 Task: Add Bitchin' Sauce Hatch to the cart.
Action: Mouse moved to (684, 243)
Screenshot: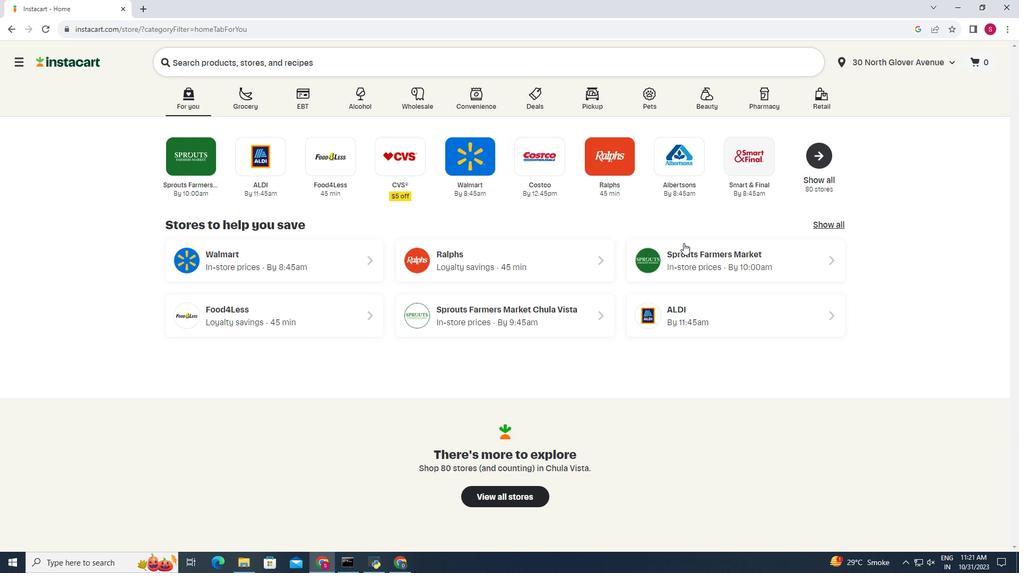 
Action: Mouse pressed left at (684, 243)
Screenshot: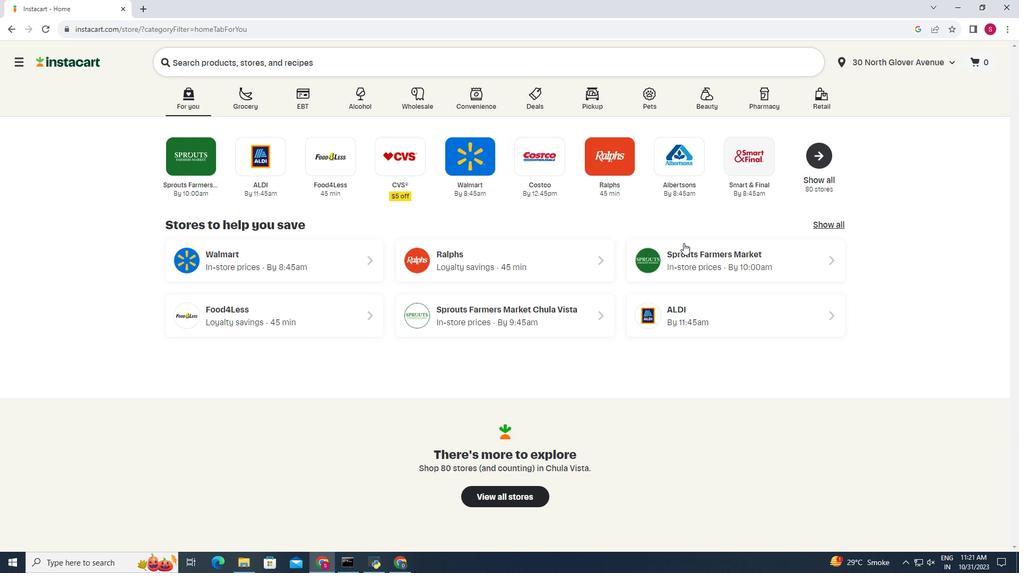 
Action: Mouse moved to (32, 464)
Screenshot: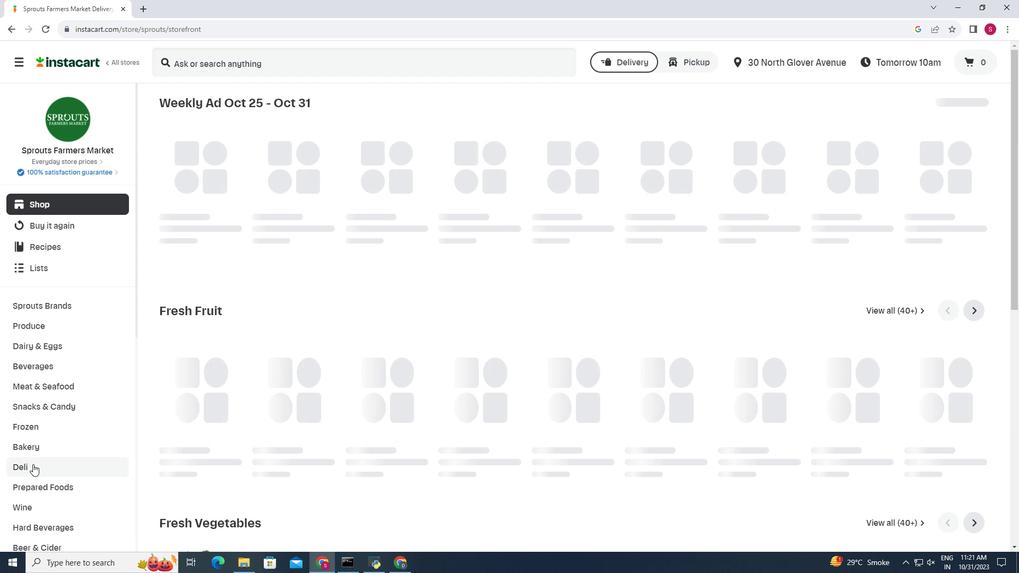 
Action: Mouse pressed left at (32, 464)
Screenshot: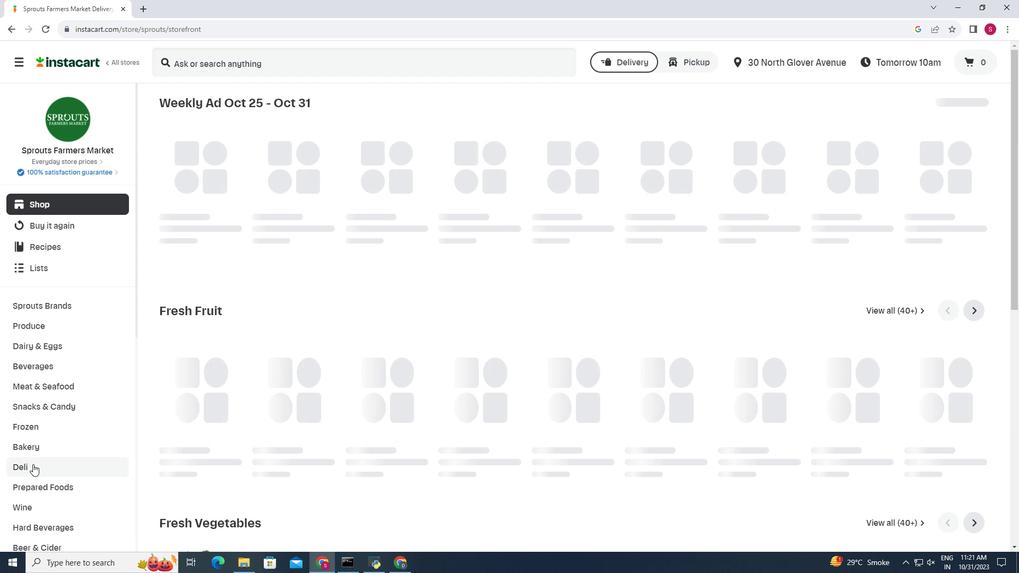 
Action: Mouse moved to (334, 133)
Screenshot: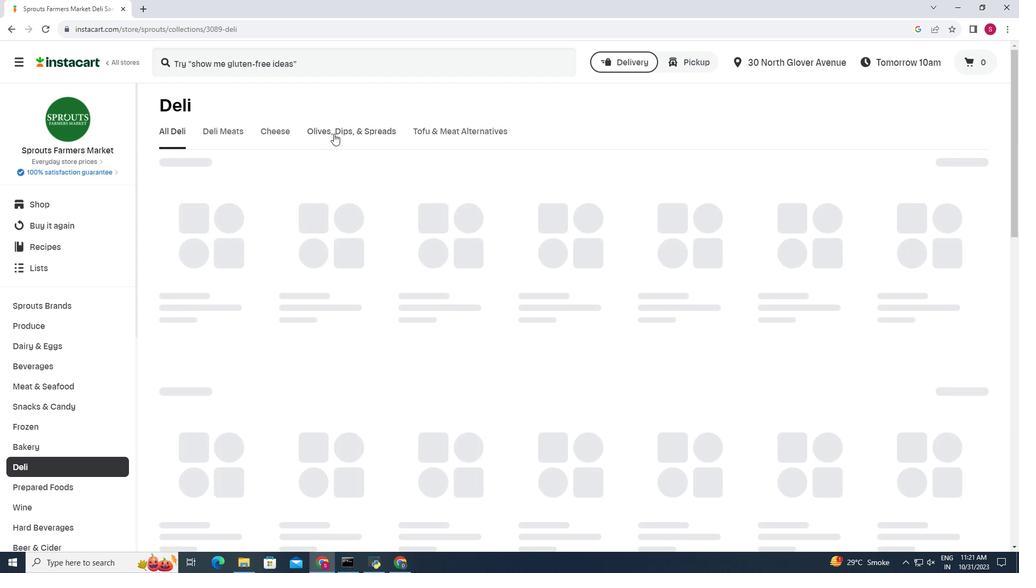
Action: Mouse pressed left at (334, 133)
Screenshot: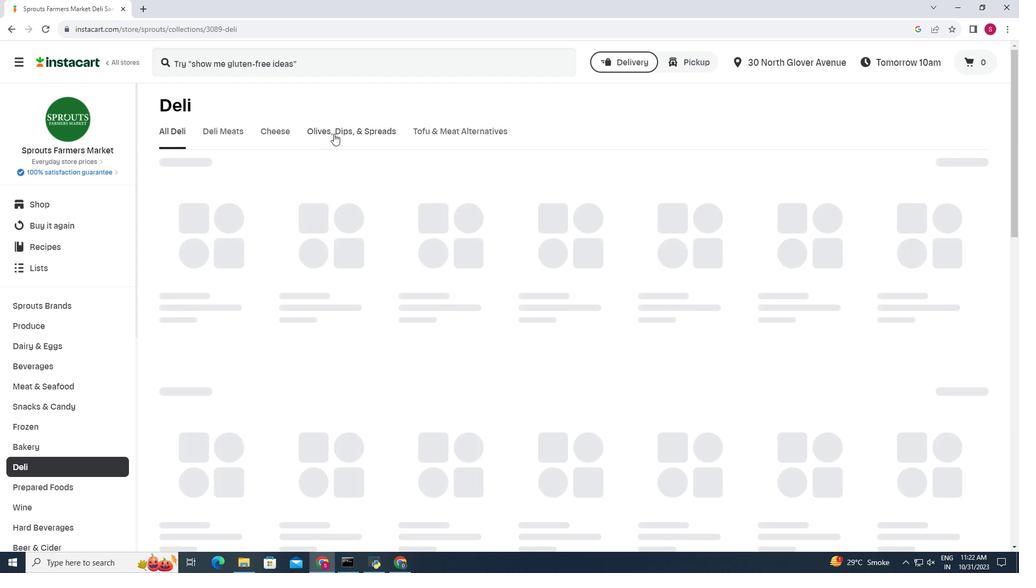 
Action: Mouse moved to (544, 165)
Screenshot: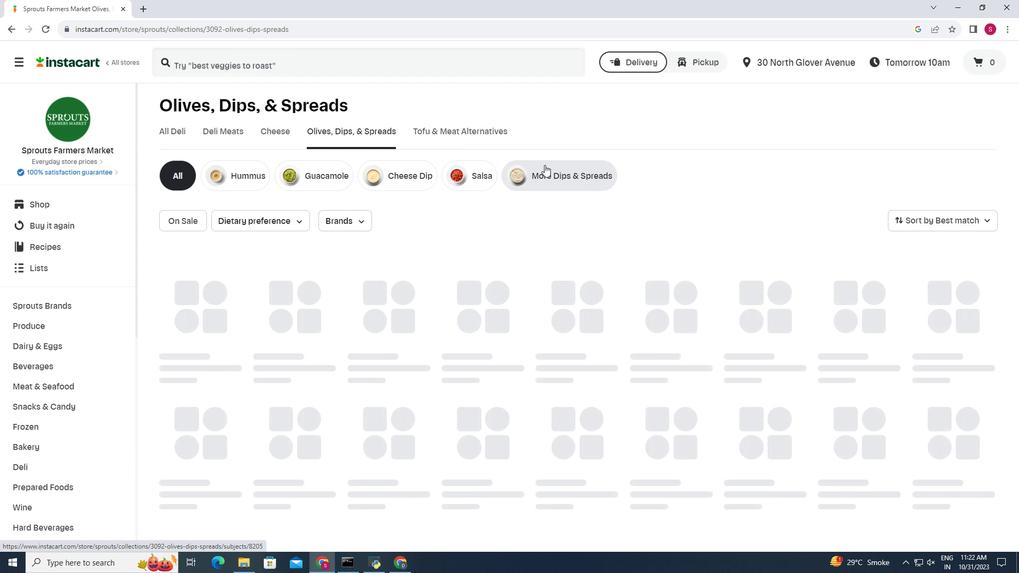 
Action: Mouse pressed left at (544, 165)
Screenshot: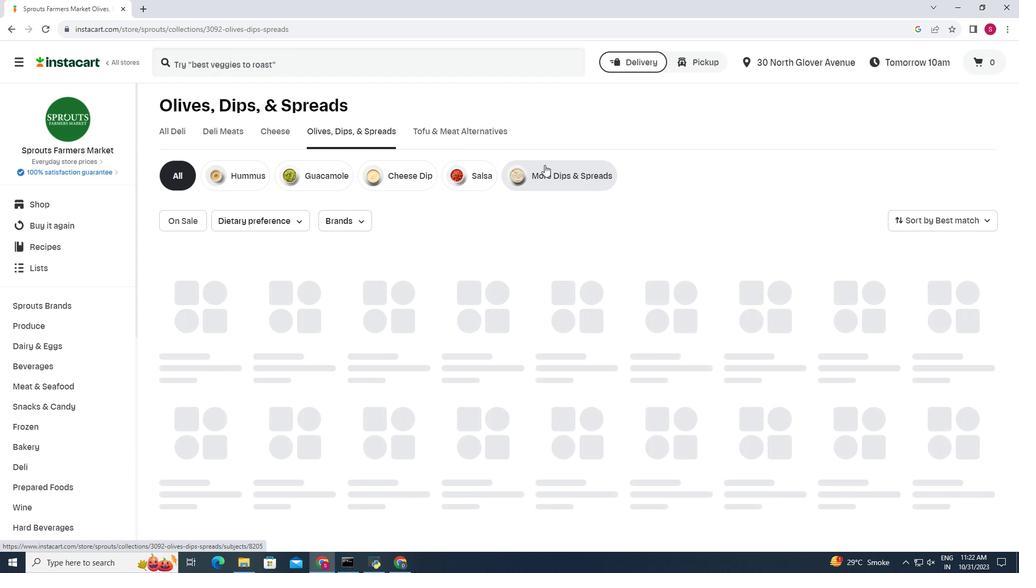 
Action: Mouse moved to (181, 282)
Screenshot: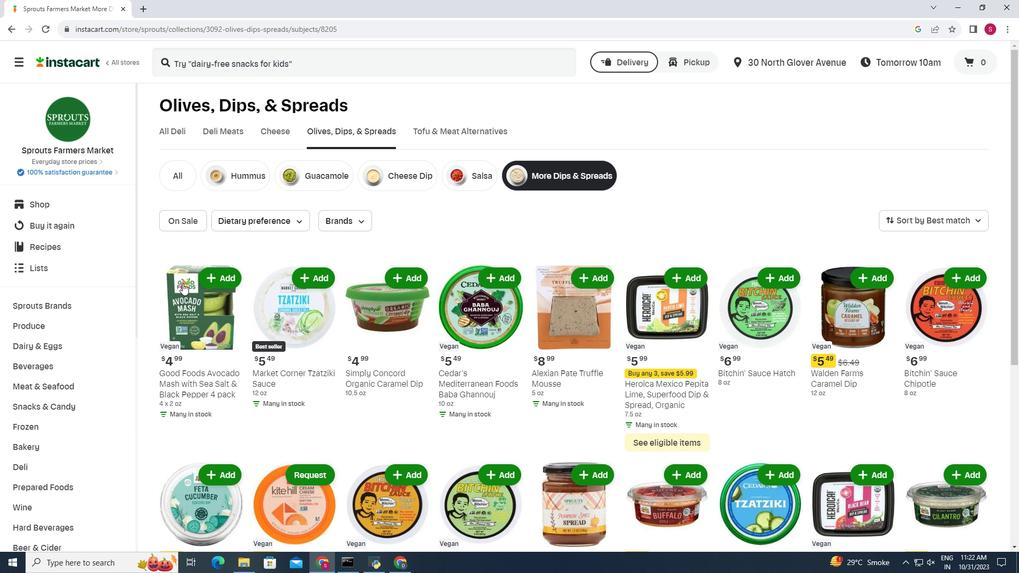 
Action: Mouse scrolled (181, 282) with delta (0, 0)
Screenshot: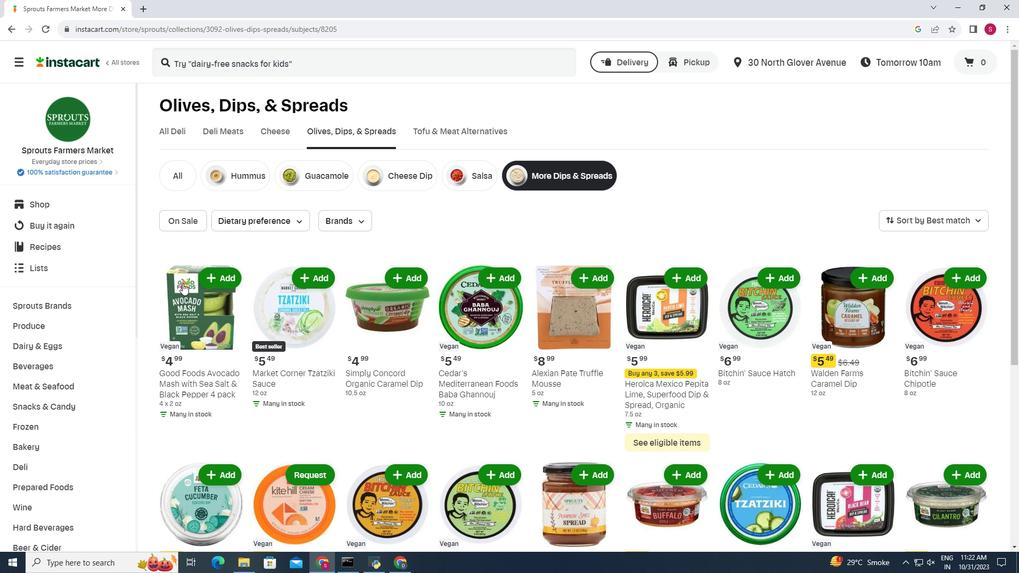 
Action: Mouse moved to (785, 212)
Screenshot: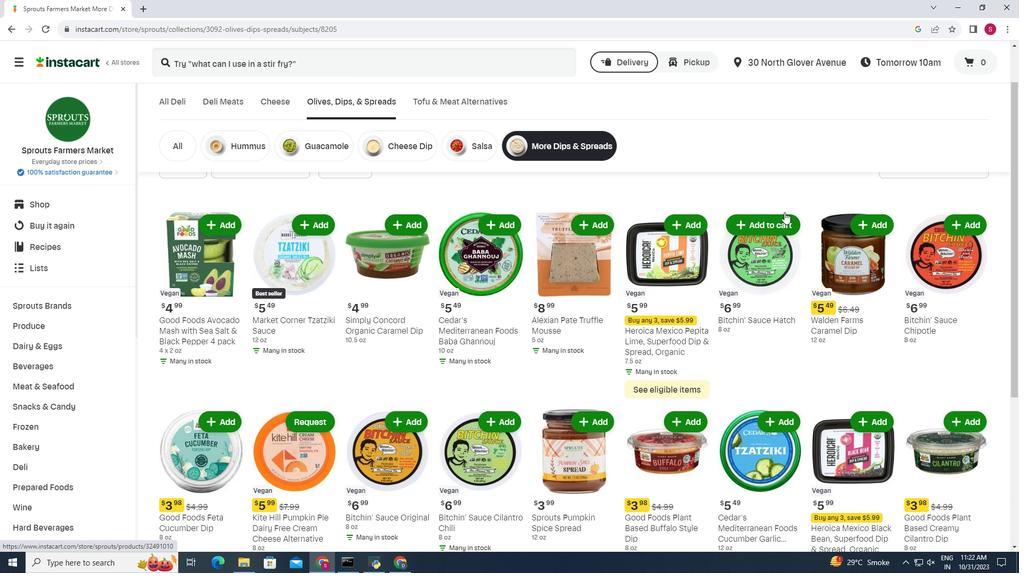 
Action: Mouse pressed left at (785, 212)
Screenshot: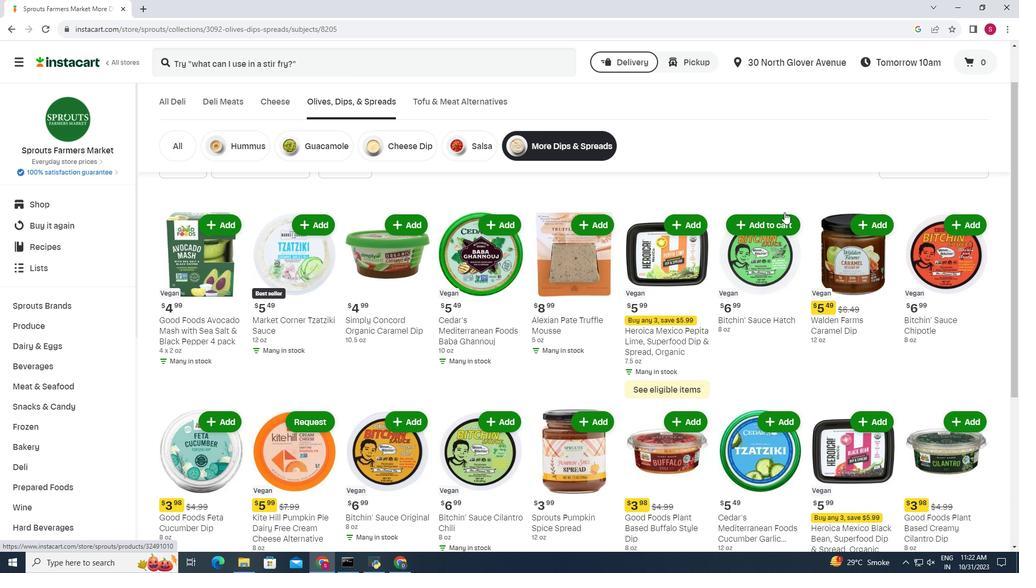 
Action: Mouse moved to (778, 218)
Screenshot: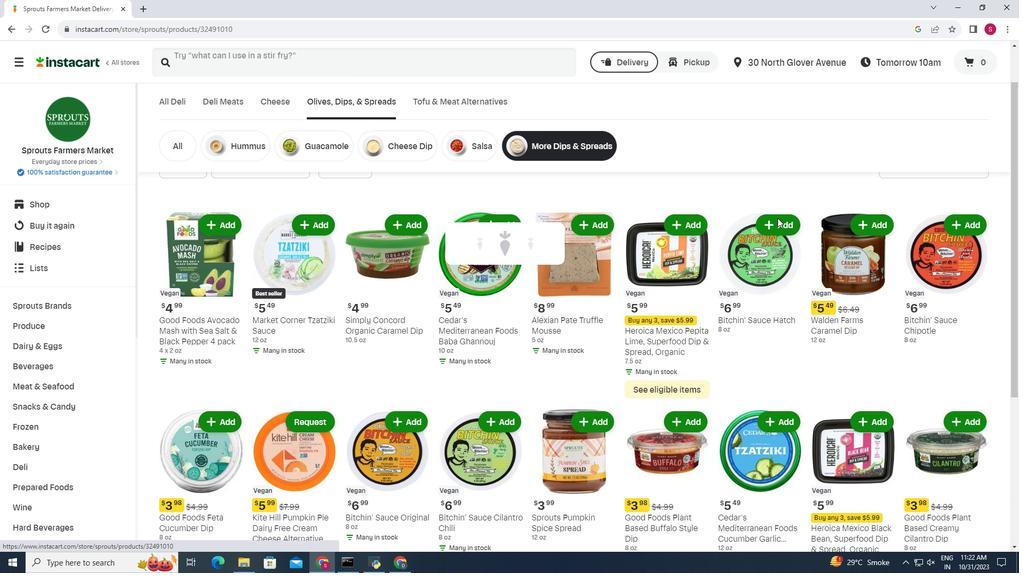 
Action: Mouse pressed left at (778, 218)
Screenshot: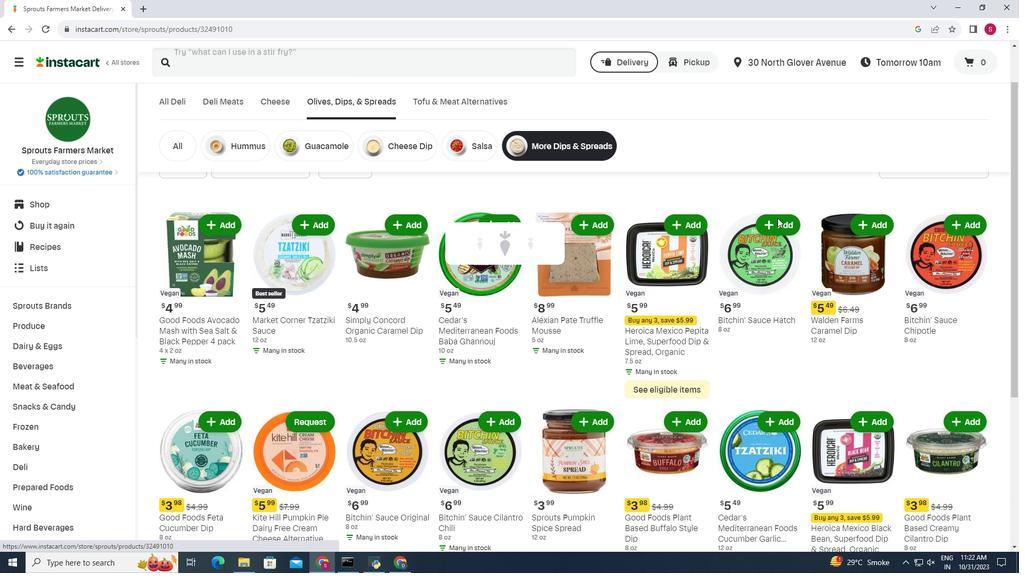 
Action: Mouse moved to (712, 229)
Screenshot: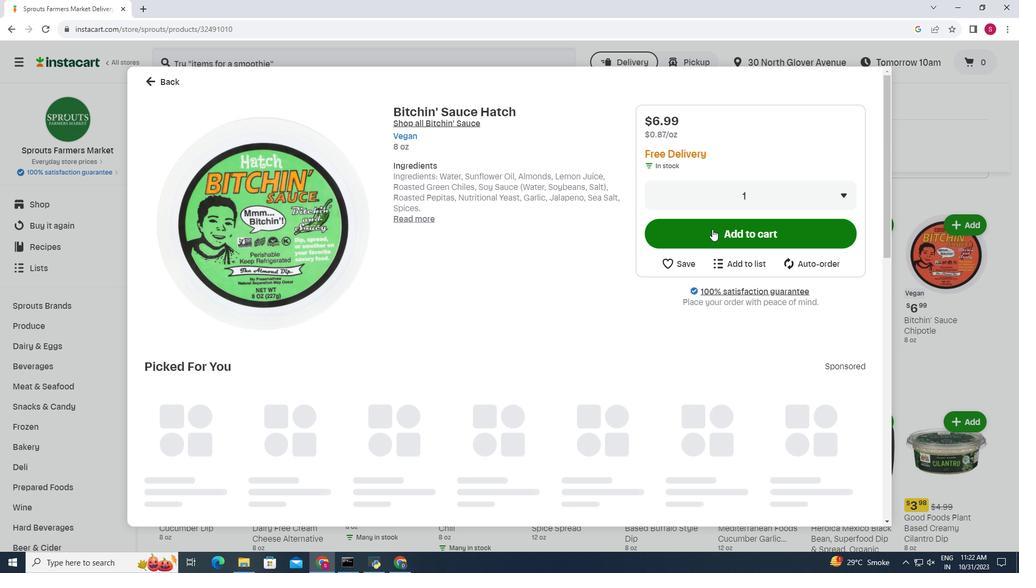 
Action: Mouse pressed left at (712, 229)
Screenshot: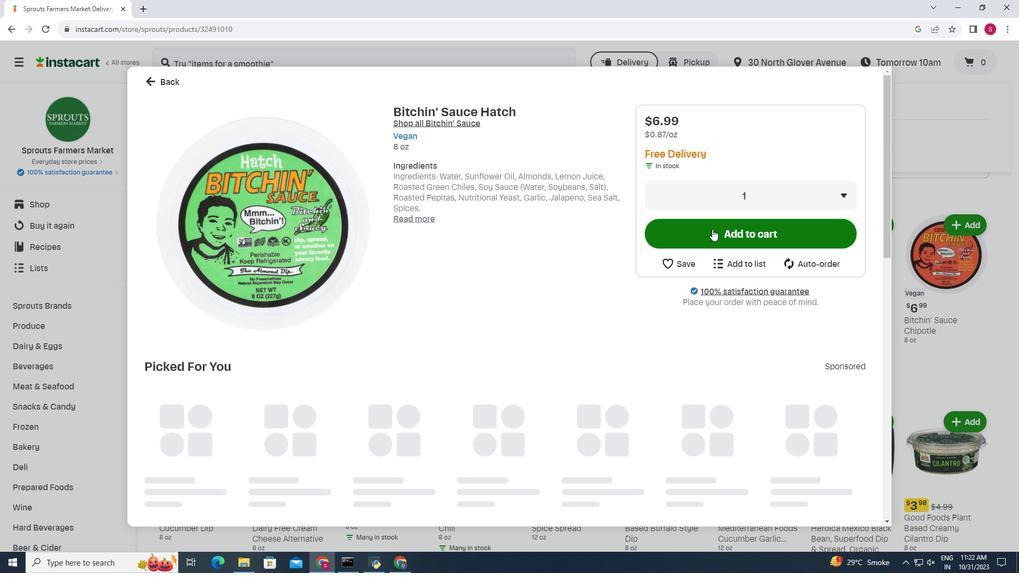 
Action: Mouse moved to (591, 239)
Screenshot: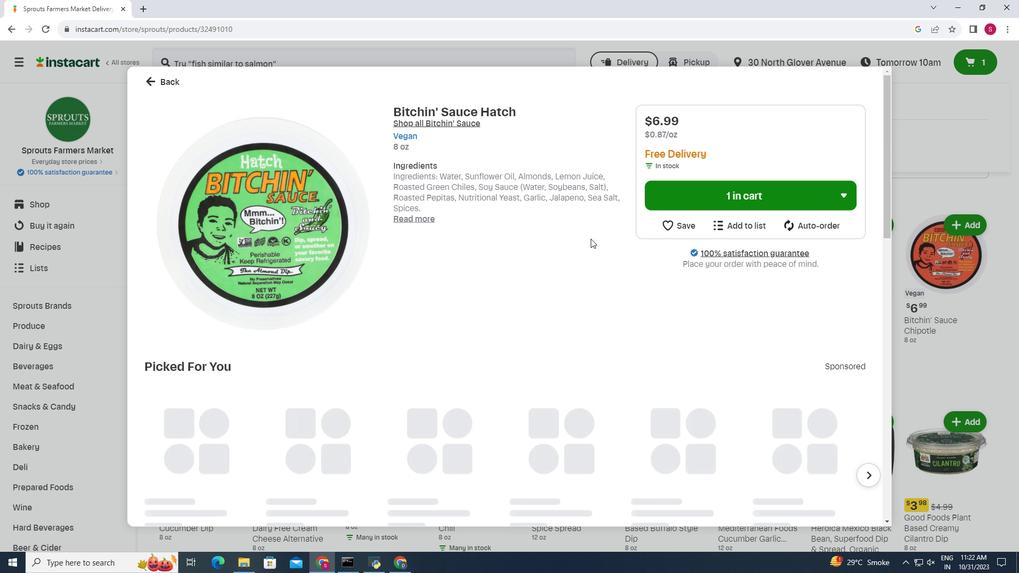 
